 Task: Search blogs on "guide to buy a home".
Action: Mouse moved to (1001, 176)
Screenshot: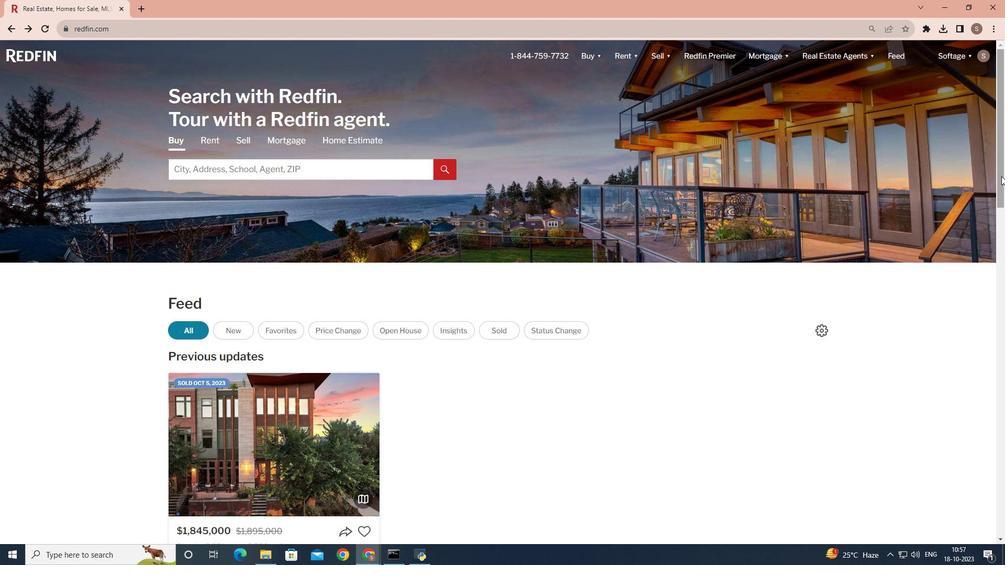 
Action: Mouse pressed left at (1001, 176)
Screenshot: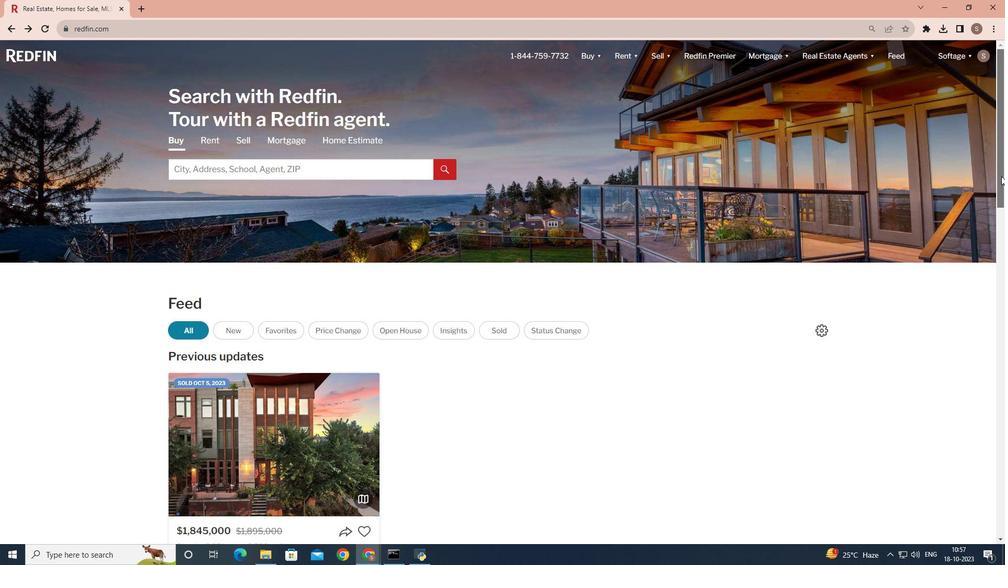 
Action: Mouse moved to (293, 497)
Screenshot: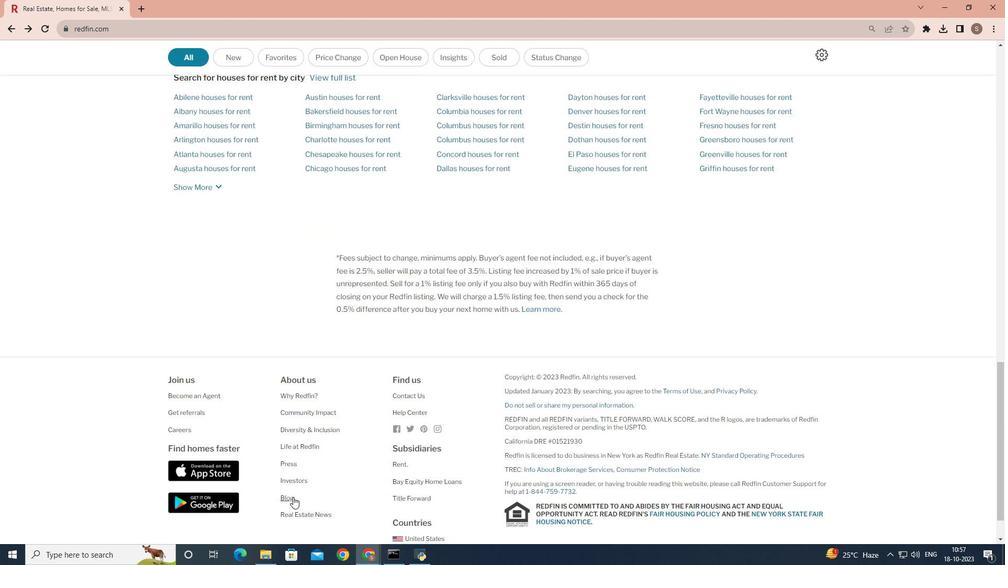 
Action: Mouse pressed left at (293, 497)
Screenshot: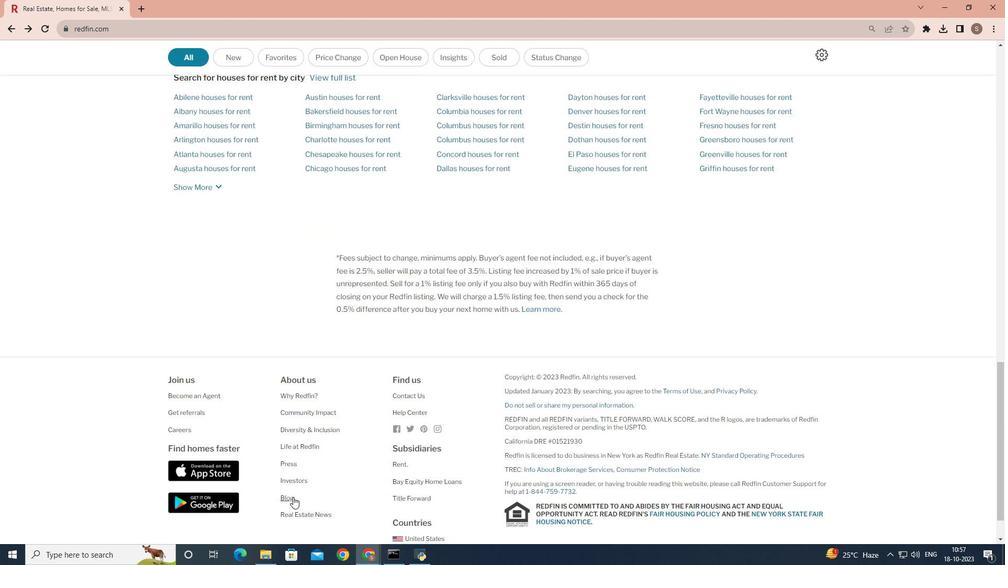 
Action: Mouse moved to (794, 108)
Screenshot: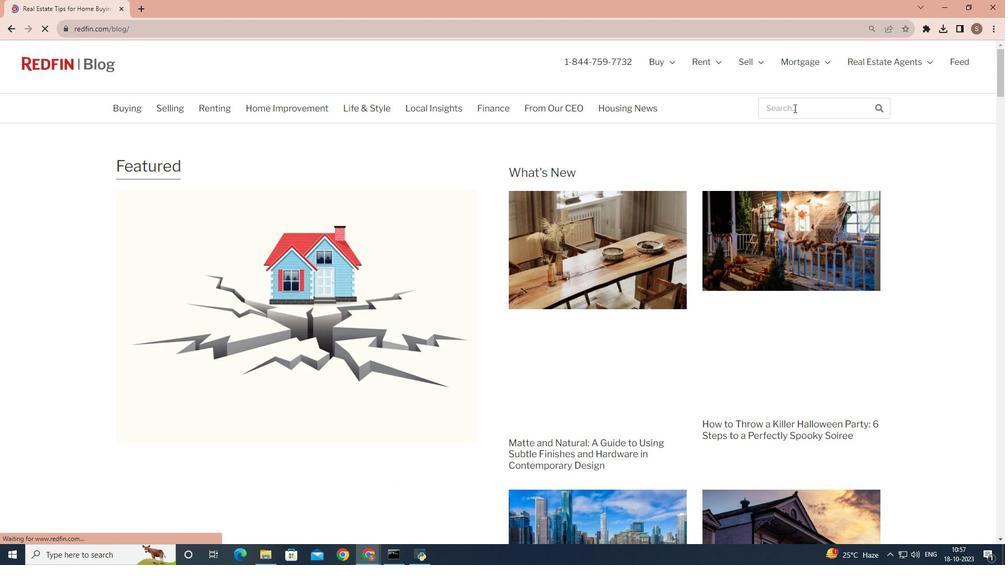 
Action: Mouse pressed left at (794, 108)
Screenshot: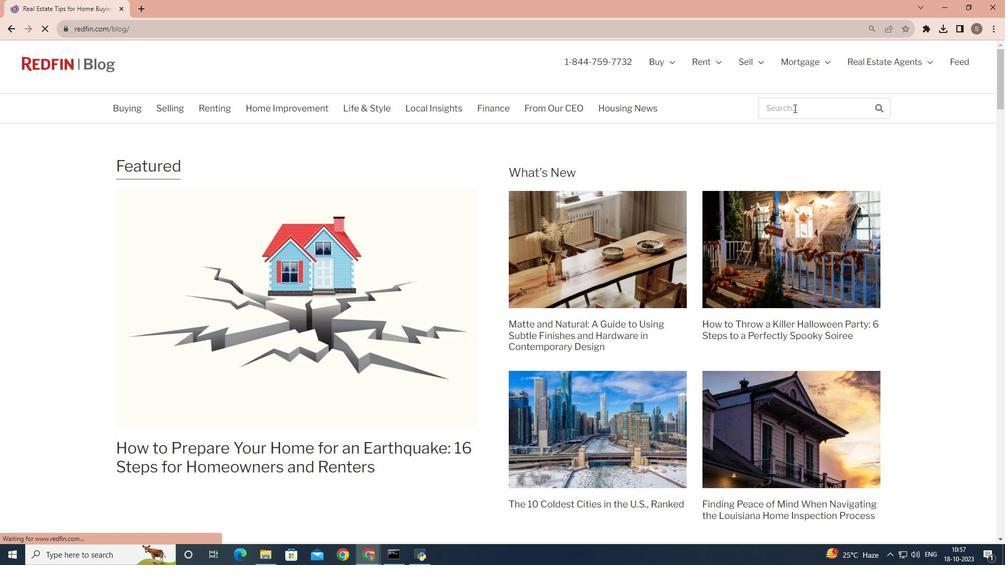 
Action: Key pressed guide<Key.space>to<Key.space>buy<Key.space>a<Key.space>home<Key.enter>
Screenshot: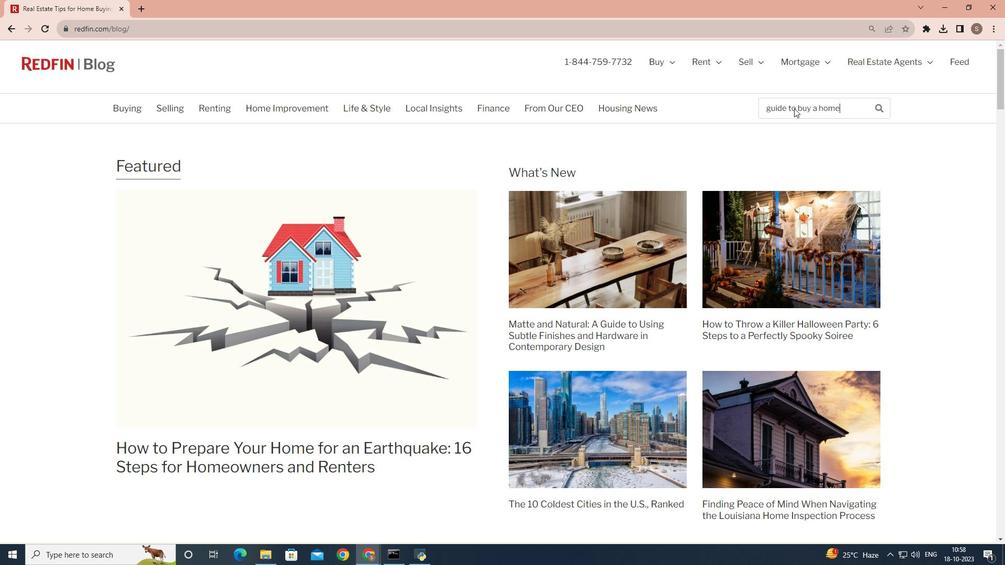 
Action: Mouse moved to (794, 108)
Screenshot: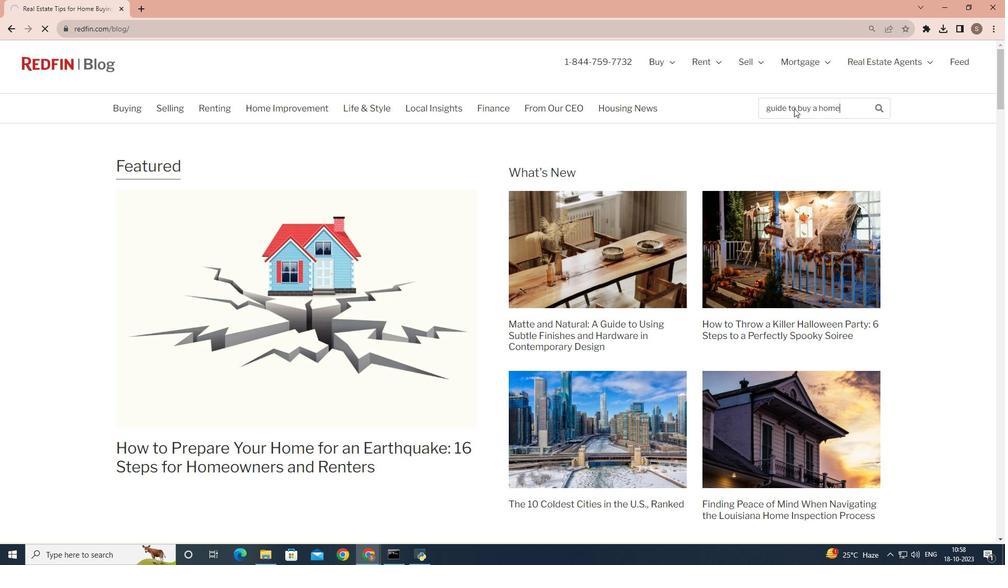 
